 Task: Create New Customer with Customer Name: Golden Chick, Billing Address Line1: 1136 Star Trek Drive, Billing Address Line2:  Pensacola, Billing Address Line3:  Florida 32501
Action: Mouse moved to (209, 25)
Screenshot: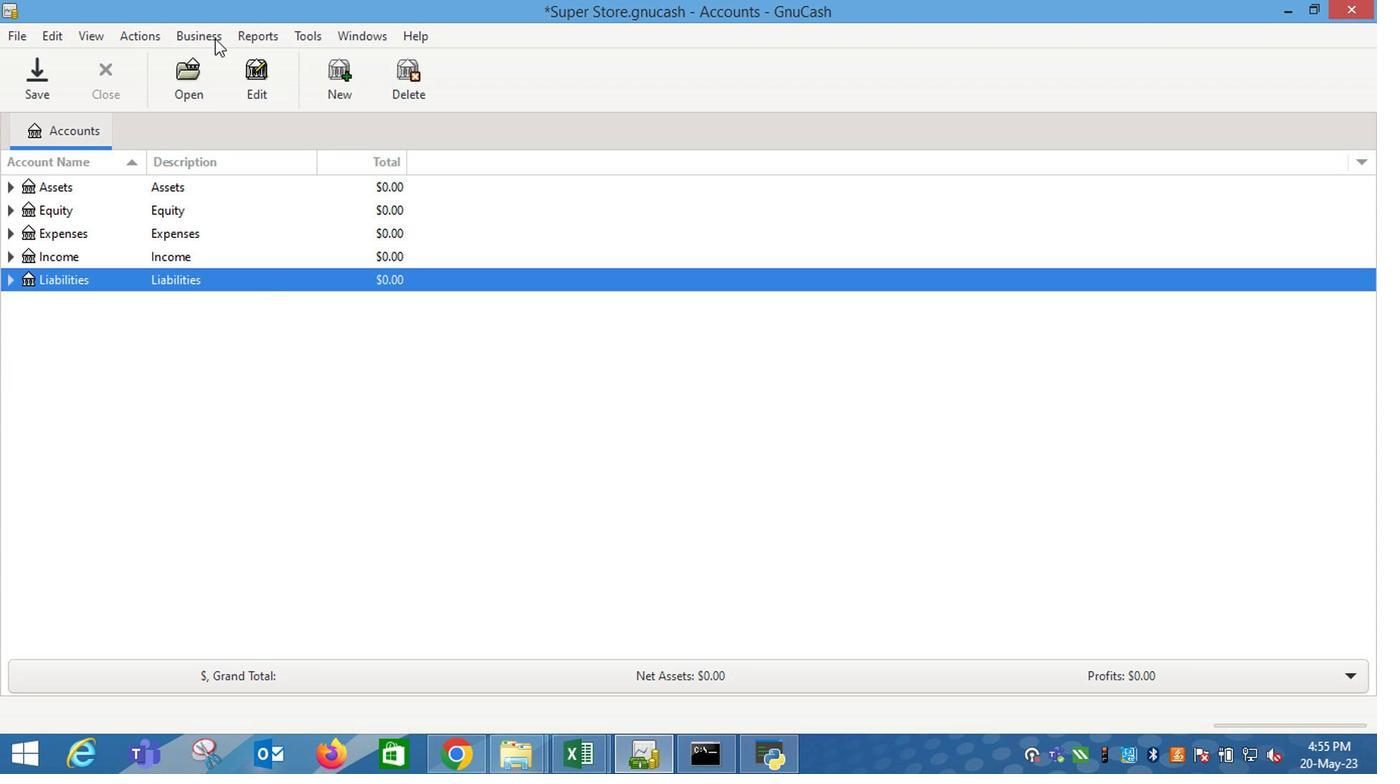 
Action: Mouse pressed left at (209, 25)
Screenshot: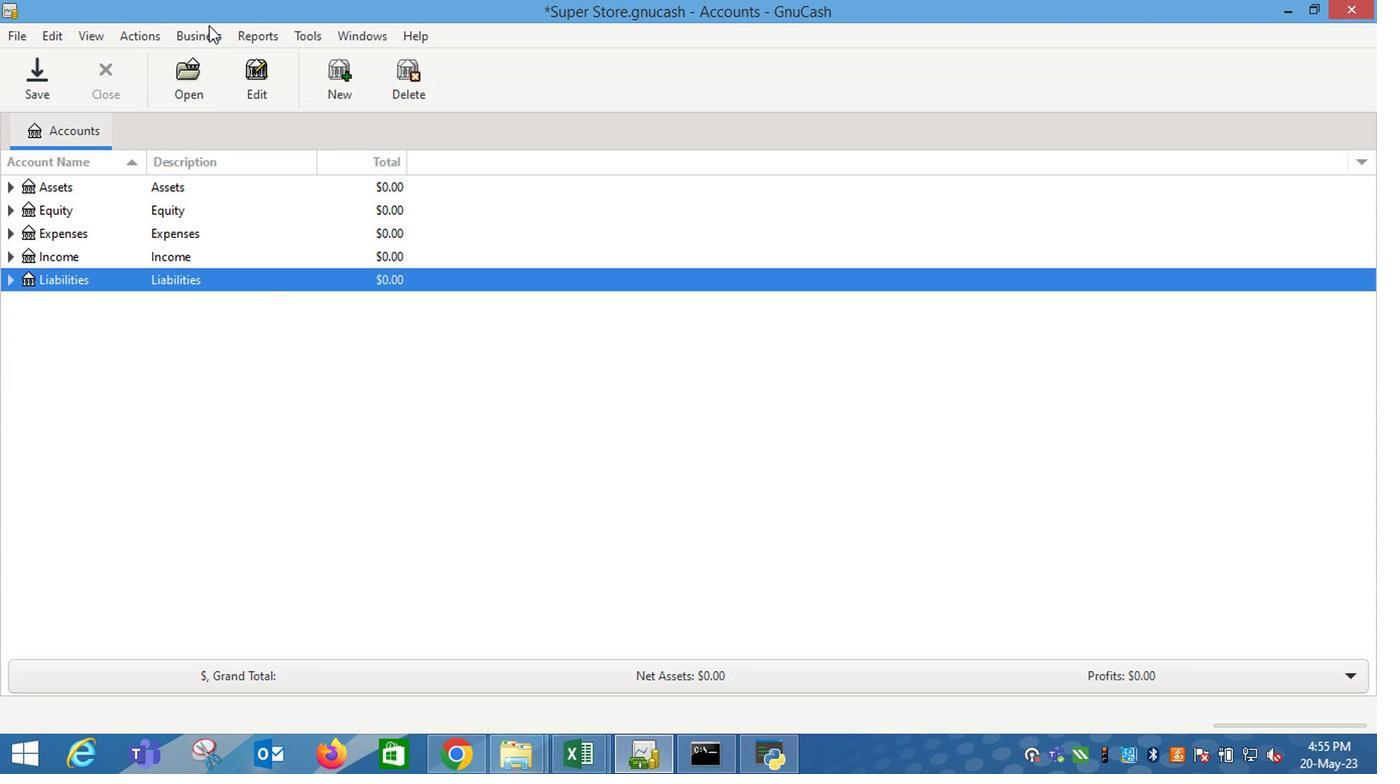
Action: Mouse moved to (205, 40)
Screenshot: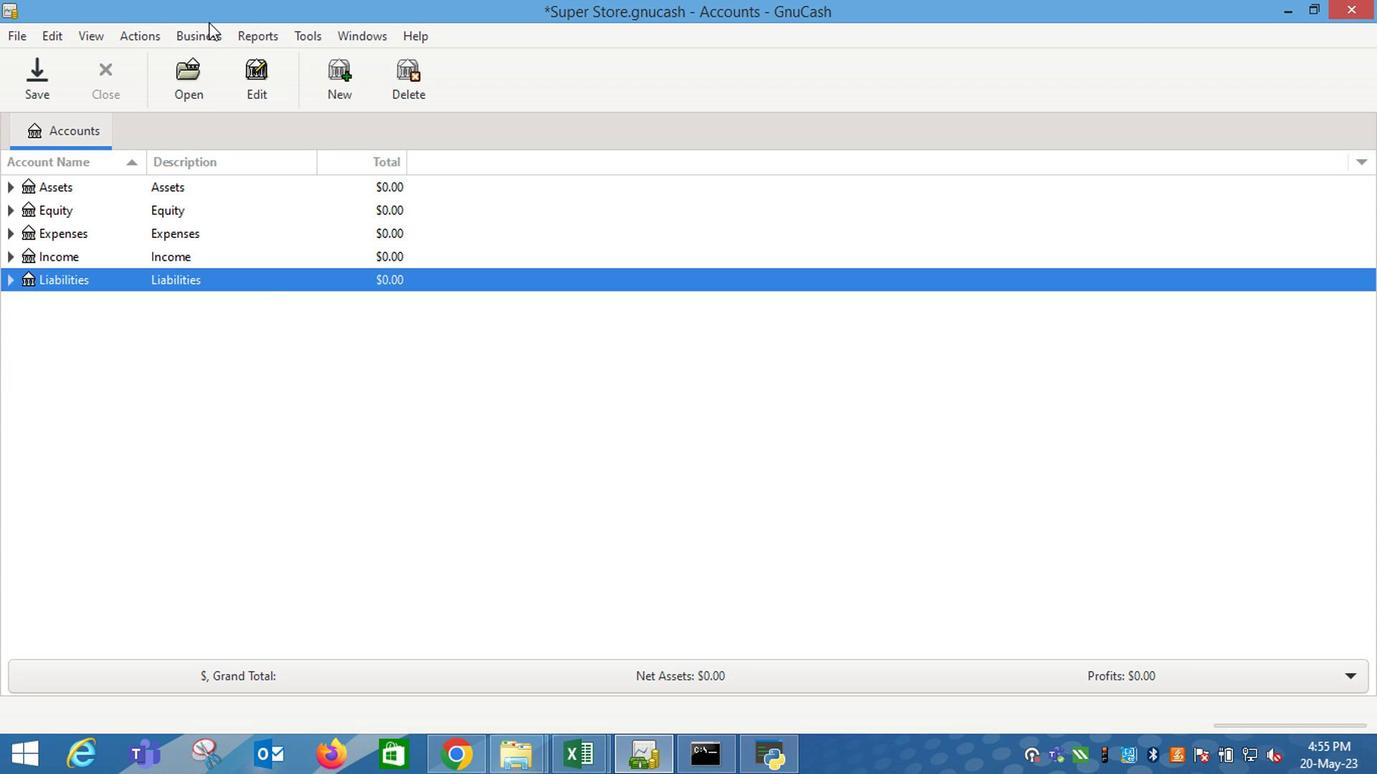 
Action: Mouse pressed left at (205, 40)
Screenshot: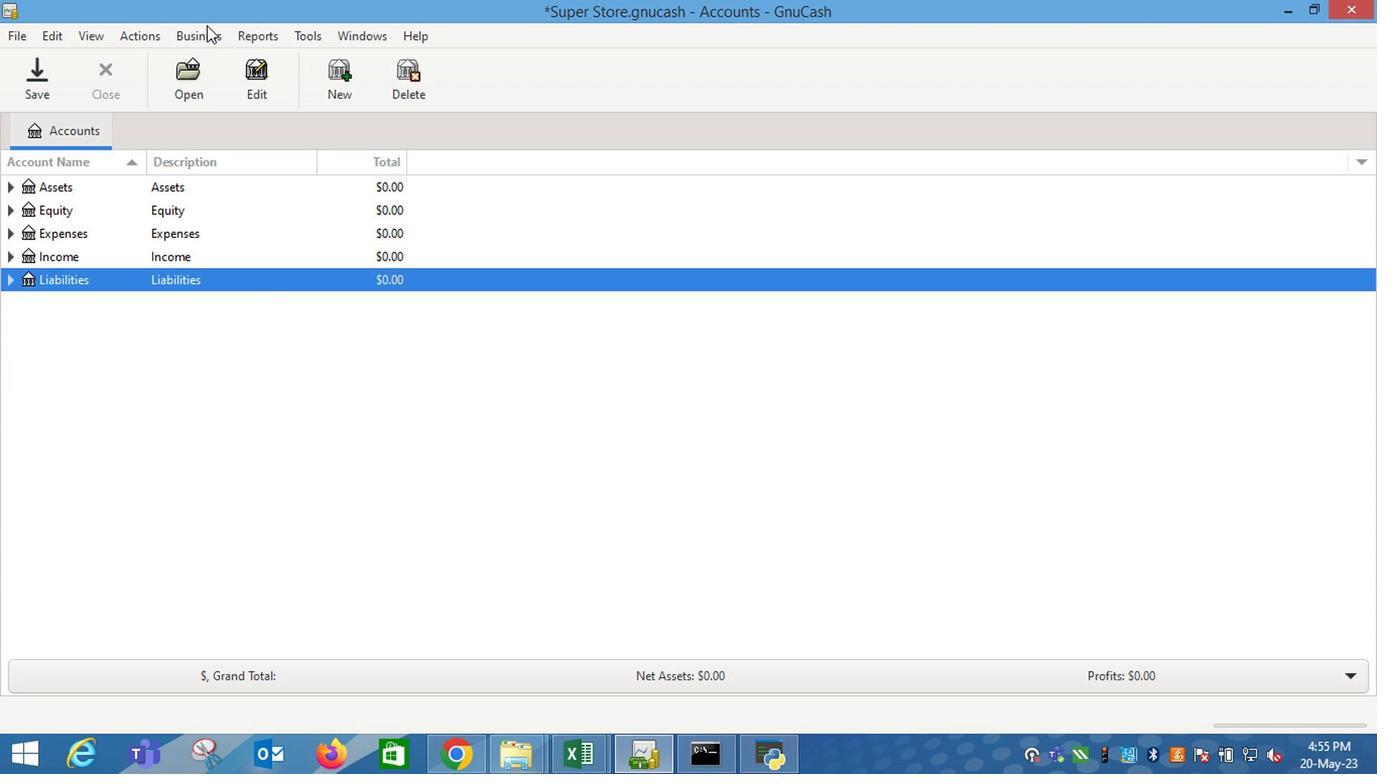 
Action: Mouse moved to (431, 88)
Screenshot: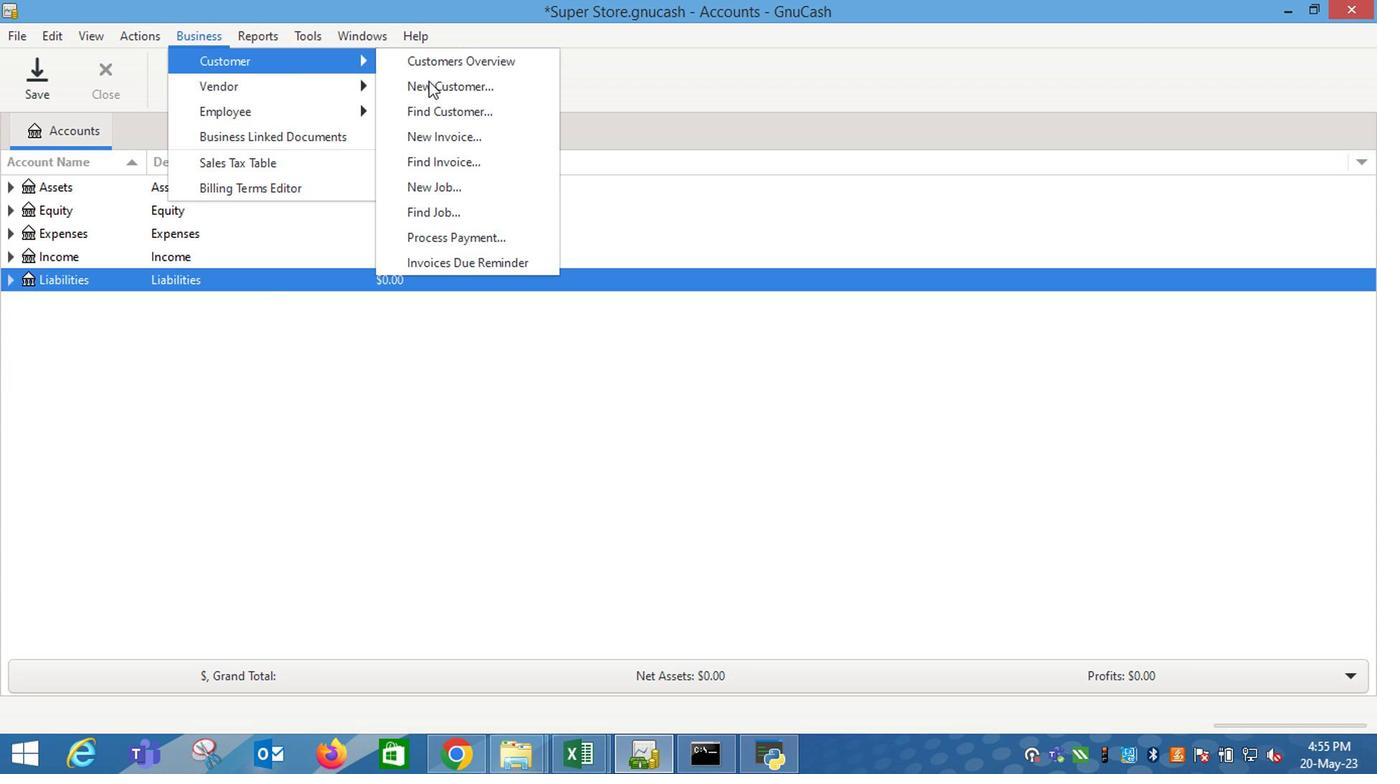 
Action: Mouse pressed left at (431, 88)
Screenshot: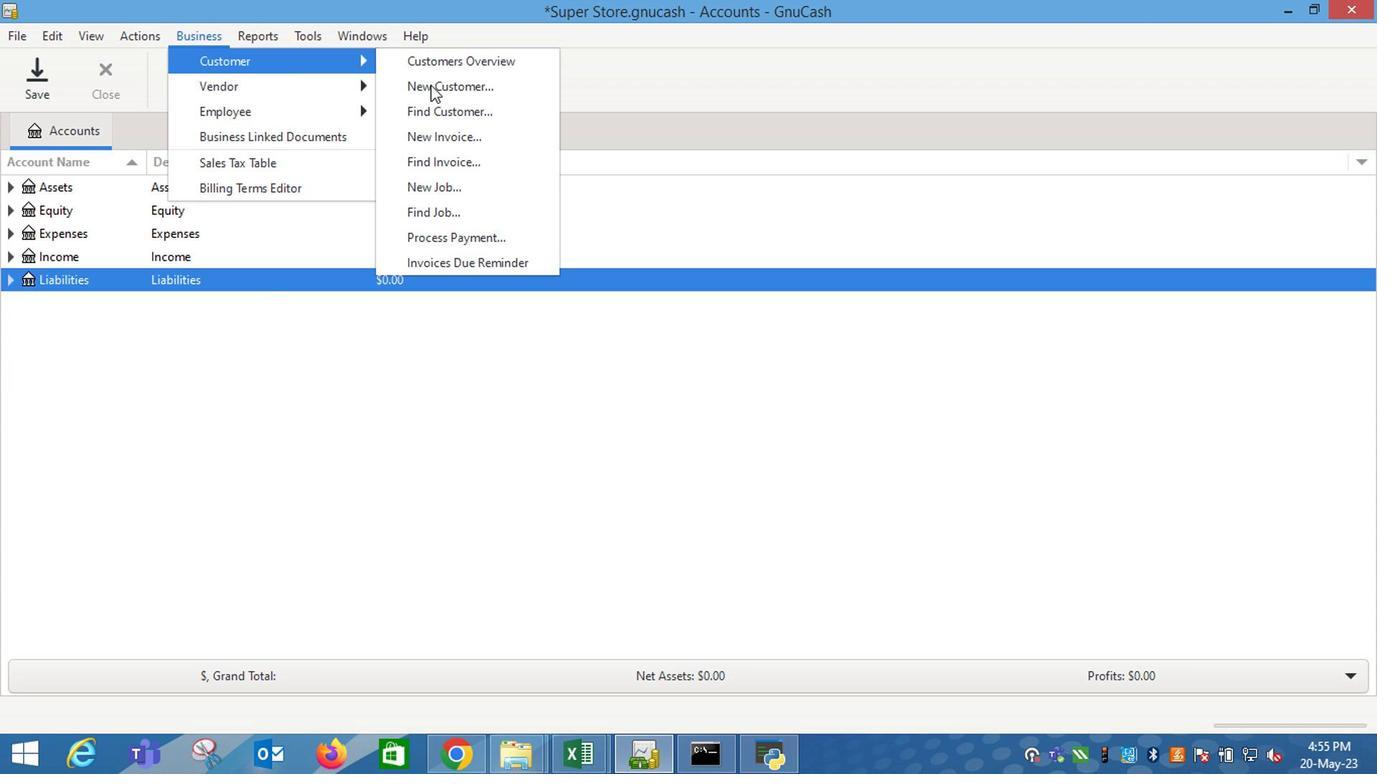 
Action: Key pressed <Key.shift_r>Golden<Key.space><Key.shift_r>Chicks<Key.tab><Key.tab><Key.tab>1136<Key.space><Key.shift_r>Star<Key.space><Key.shift_r>Trek<Key.space><Key.shift_r>Drive<Key.tab><Key.shift_r>P<Key.tab><Key.shift_r>F<Key.tab>
Screenshot: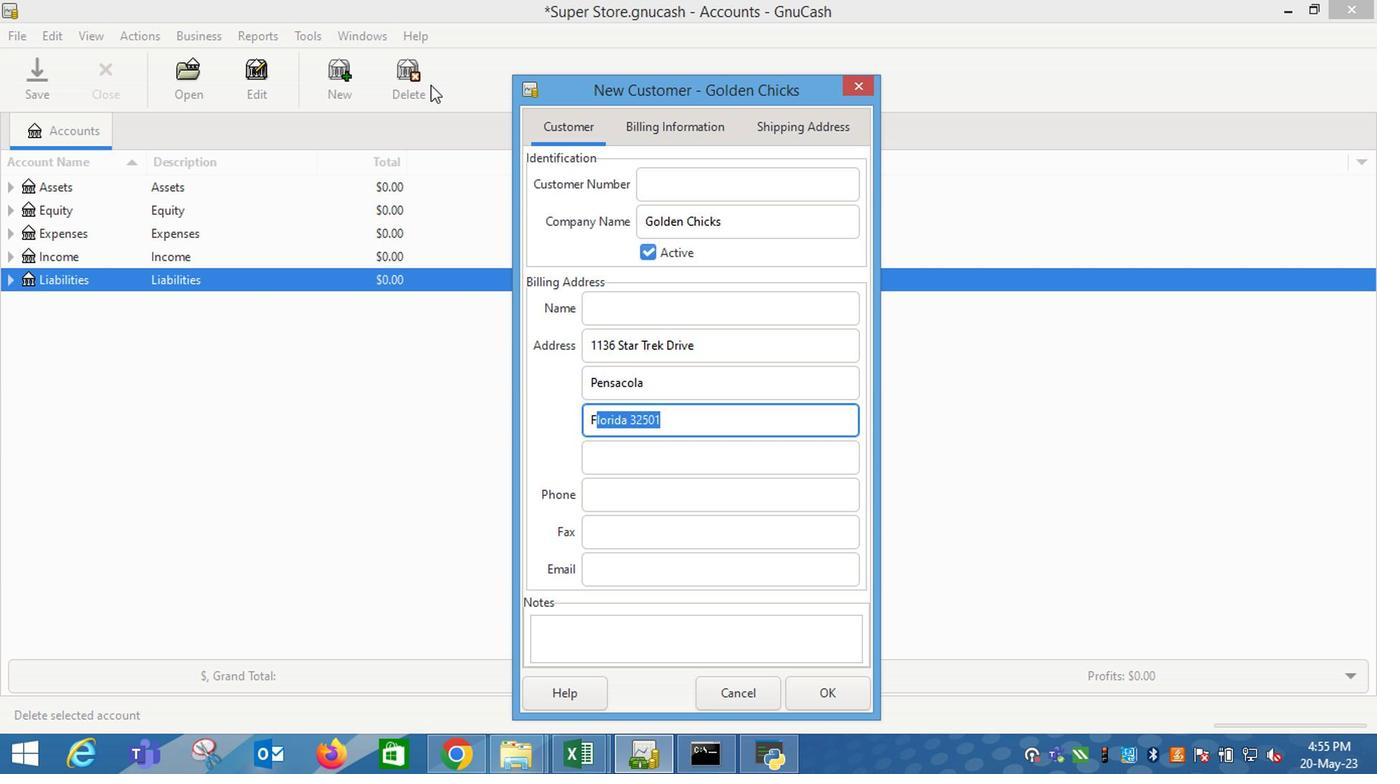 
Action: Mouse moved to (844, 691)
Screenshot: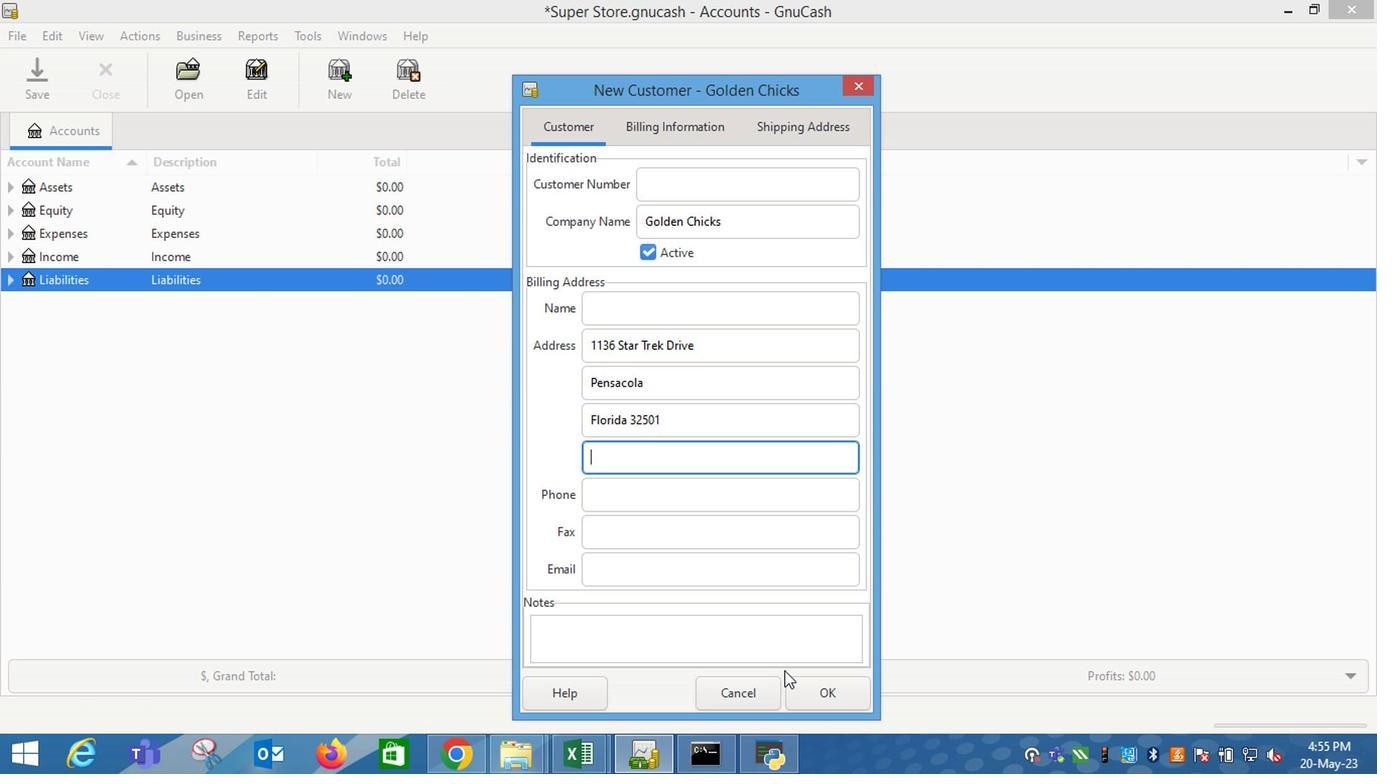 
Action: Mouse pressed left at (844, 691)
Screenshot: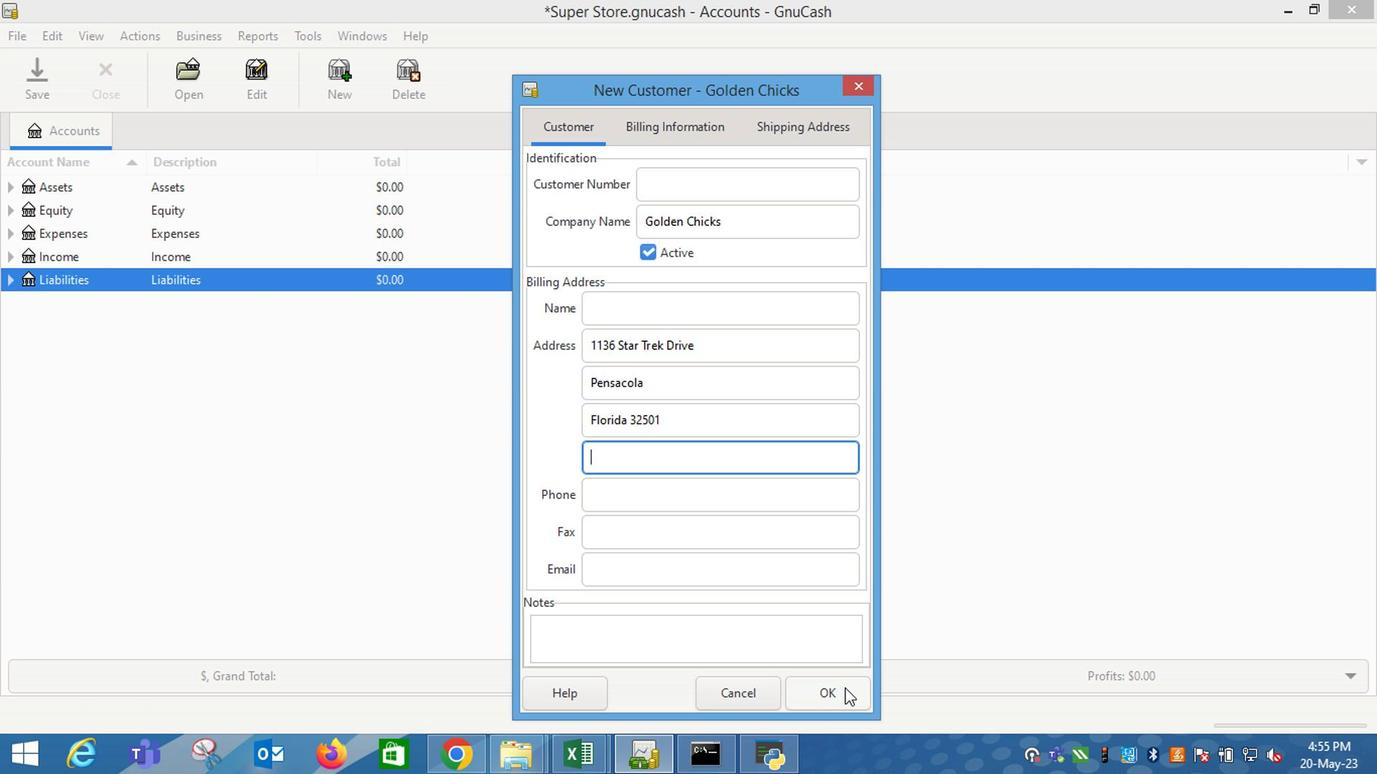 
Action: Mouse moved to (625, 677)
Screenshot: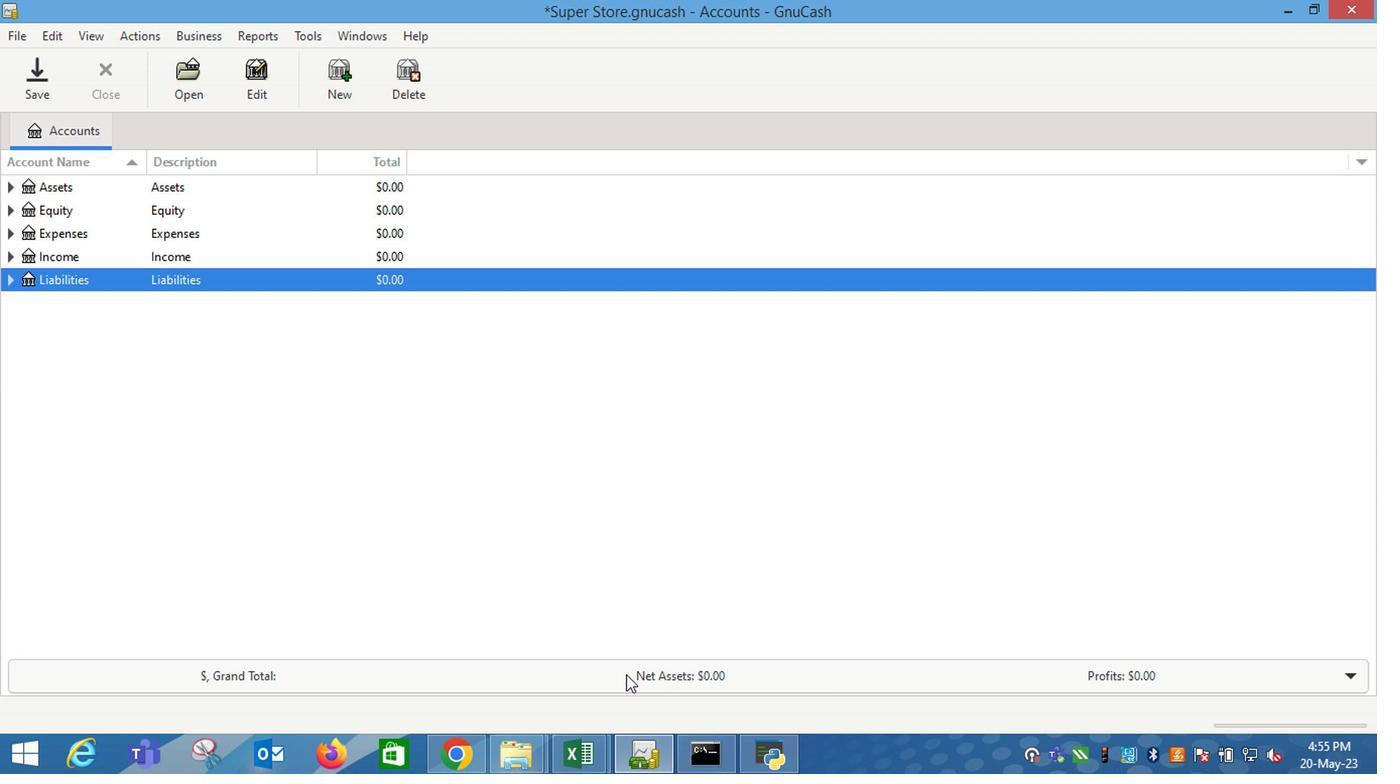 
